 Task: Look for the hotel.
Action: Mouse moved to (886, 124)
Screenshot: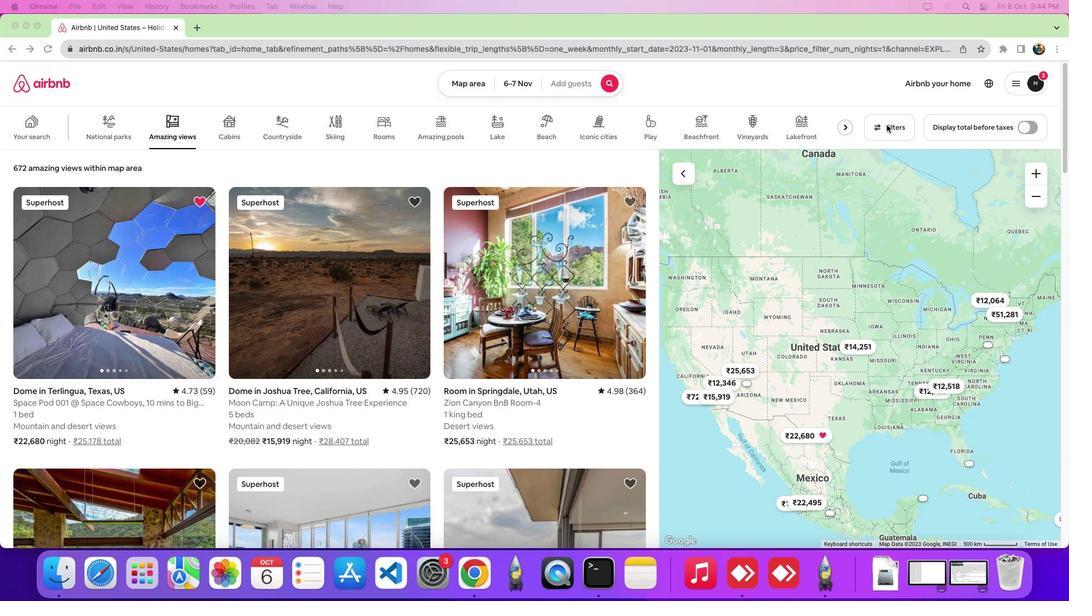 
Action: Mouse pressed left at (886, 124)
Screenshot: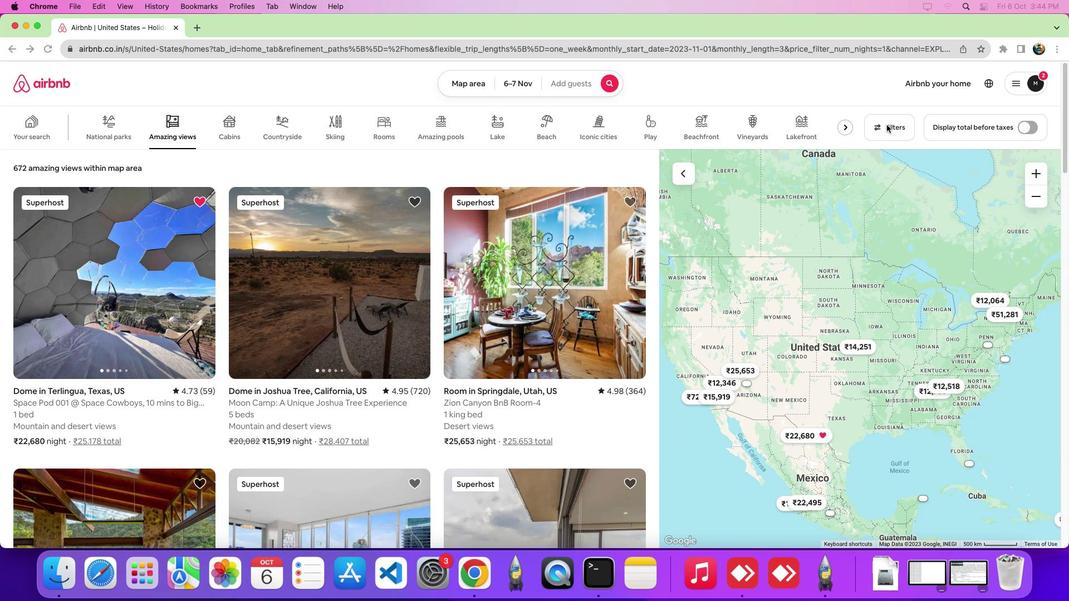 
Action: Mouse pressed left at (886, 124)
Screenshot: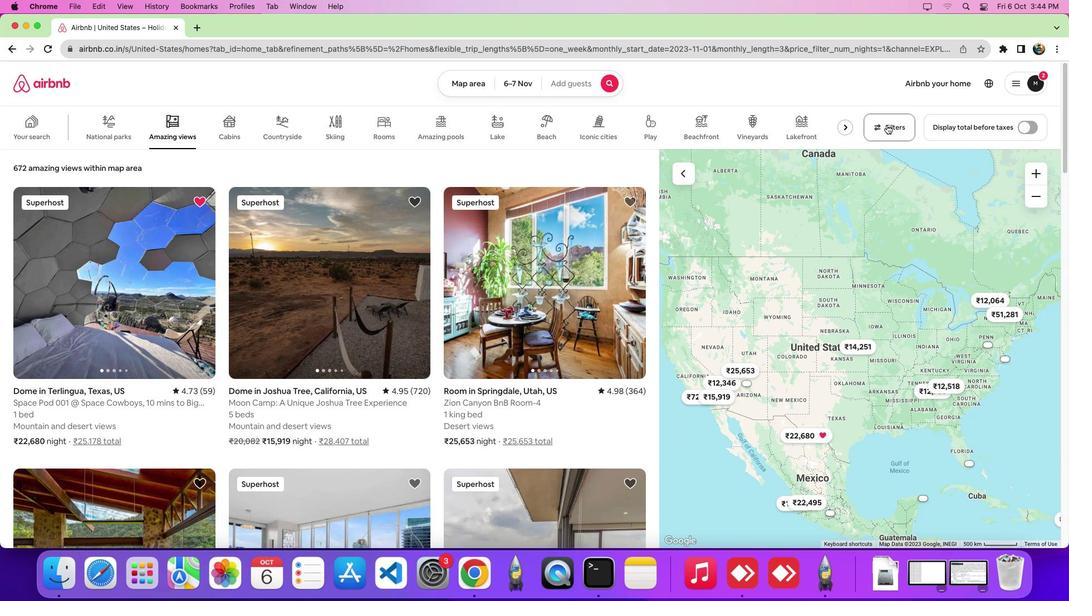 
Action: Mouse moved to (536, 201)
Screenshot: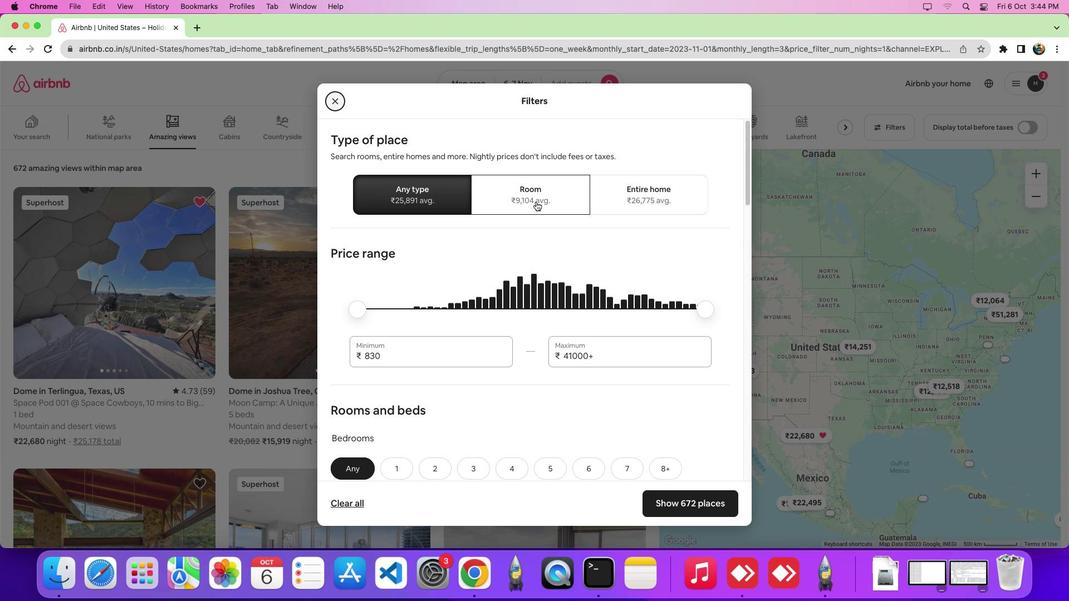 
Action: Mouse pressed left at (536, 201)
Screenshot: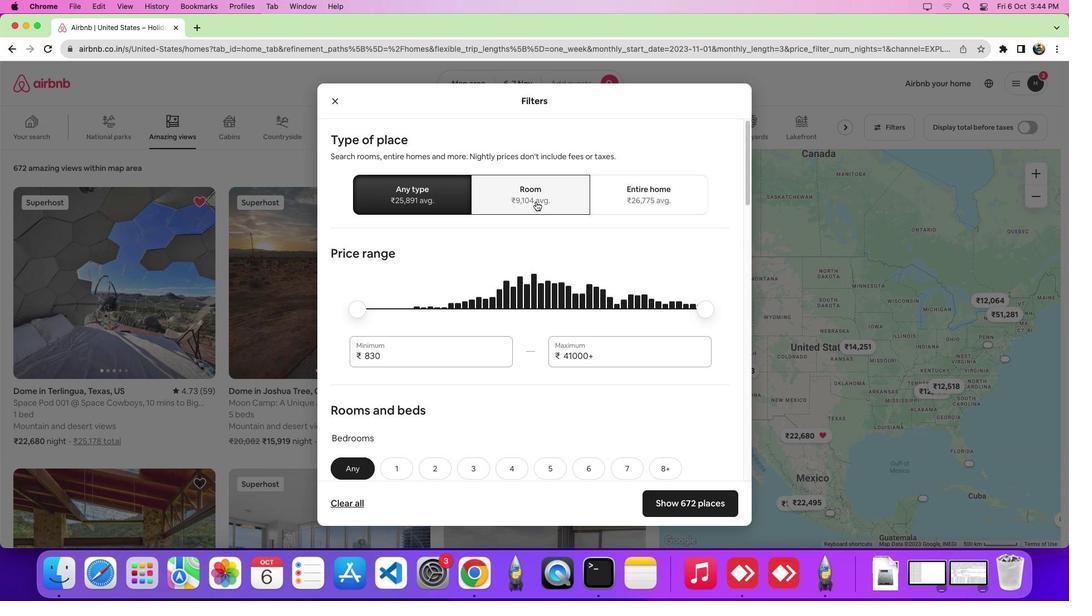 
Action: Mouse moved to (554, 295)
Screenshot: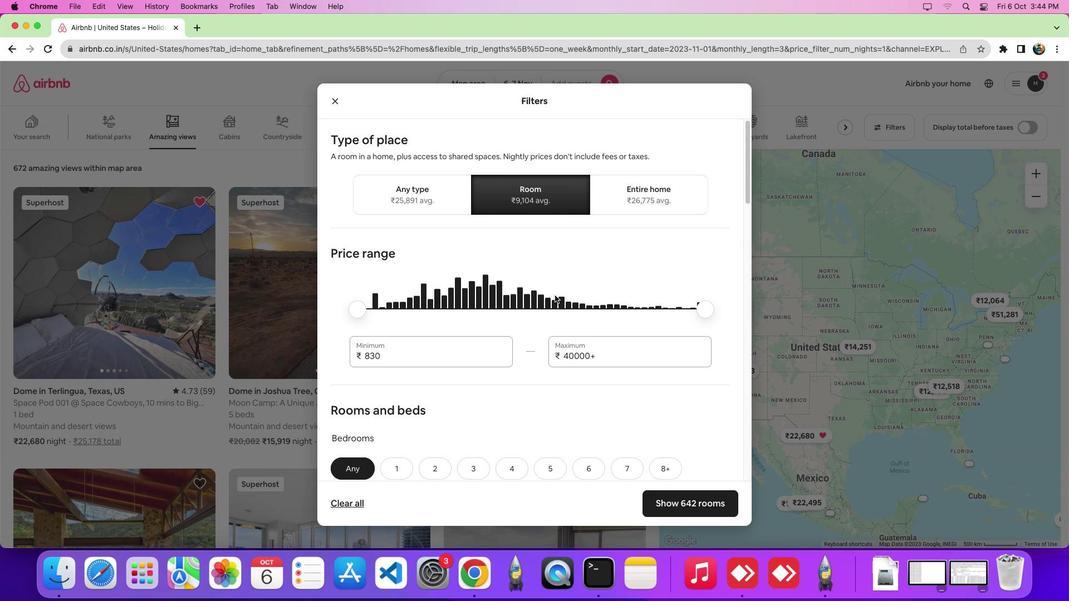 
Action: Mouse scrolled (554, 295) with delta (0, 0)
Screenshot: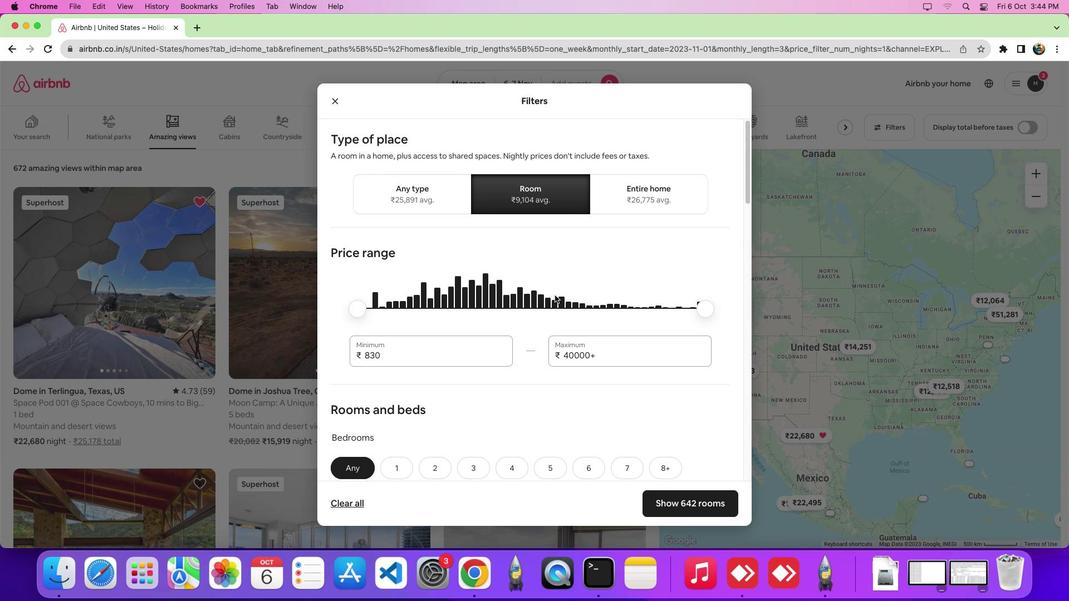 
Action: Mouse scrolled (554, 295) with delta (0, 0)
Screenshot: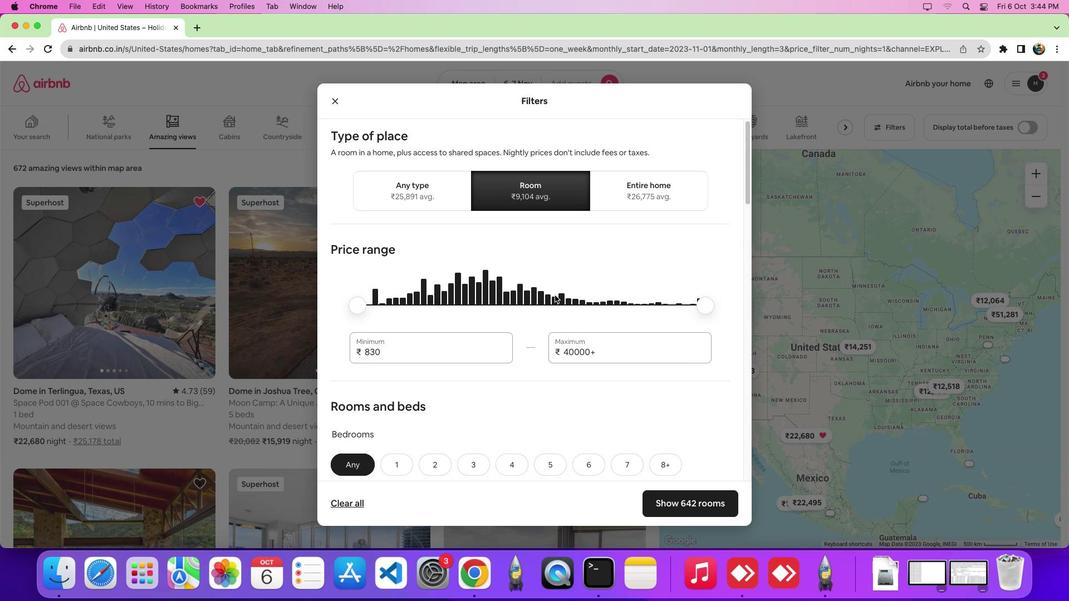 
Action: Mouse scrolled (554, 295) with delta (0, -3)
Screenshot: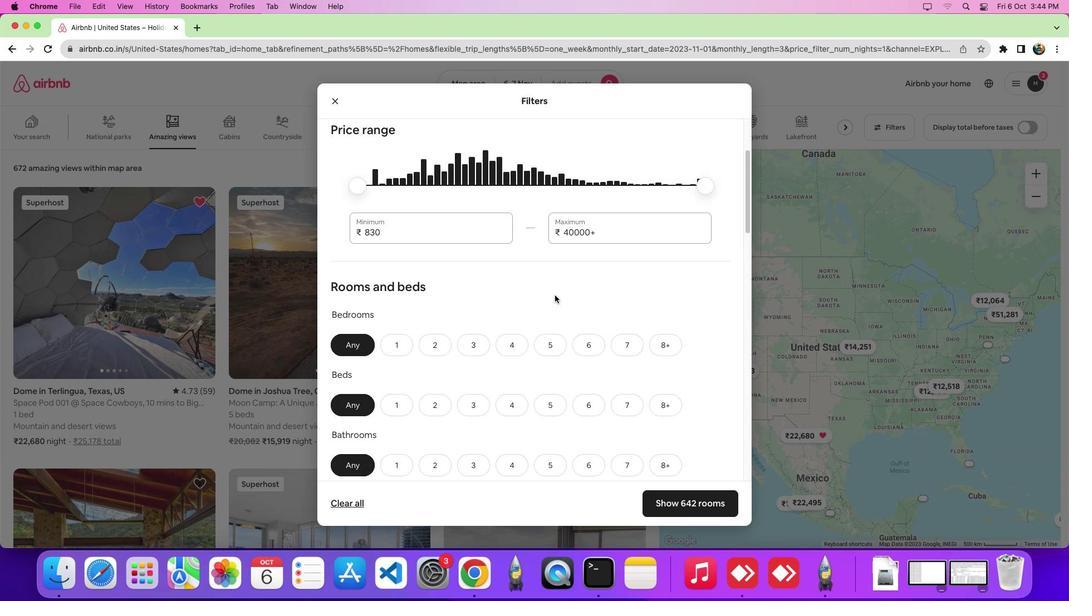 
Action: Mouse scrolled (554, 295) with delta (0, -4)
Screenshot: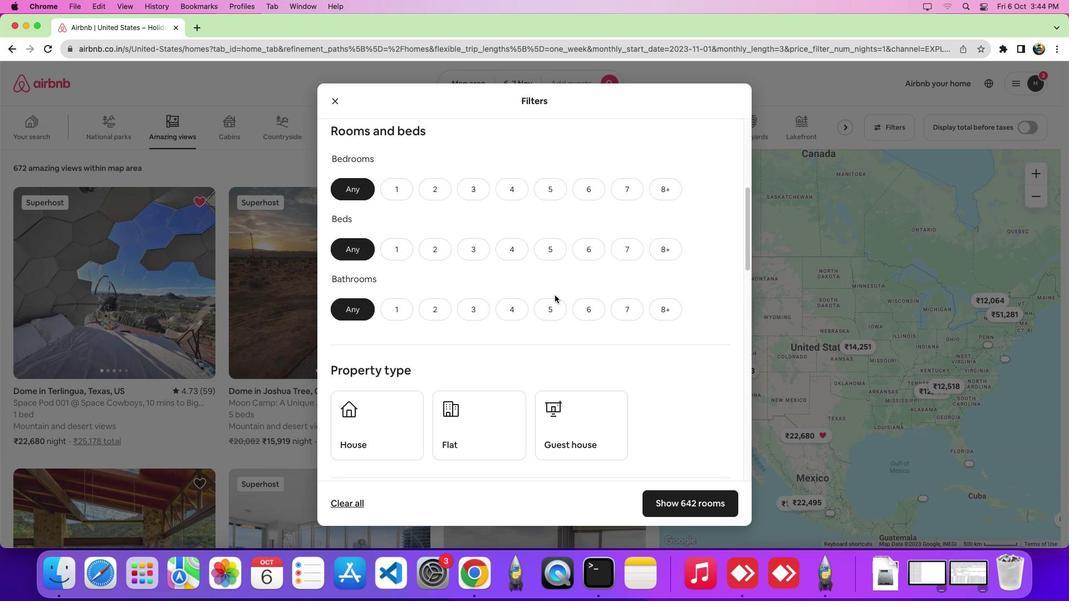 
Action: Mouse moved to (660, 303)
Screenshot: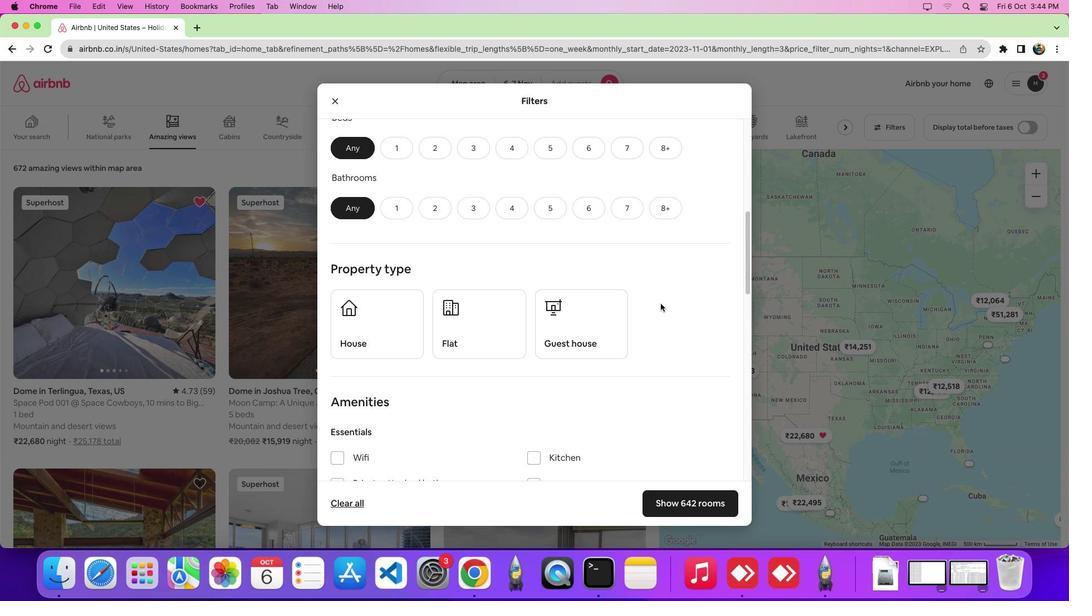 
Action: Mouse pressed left at (660, 303)
Screenshot: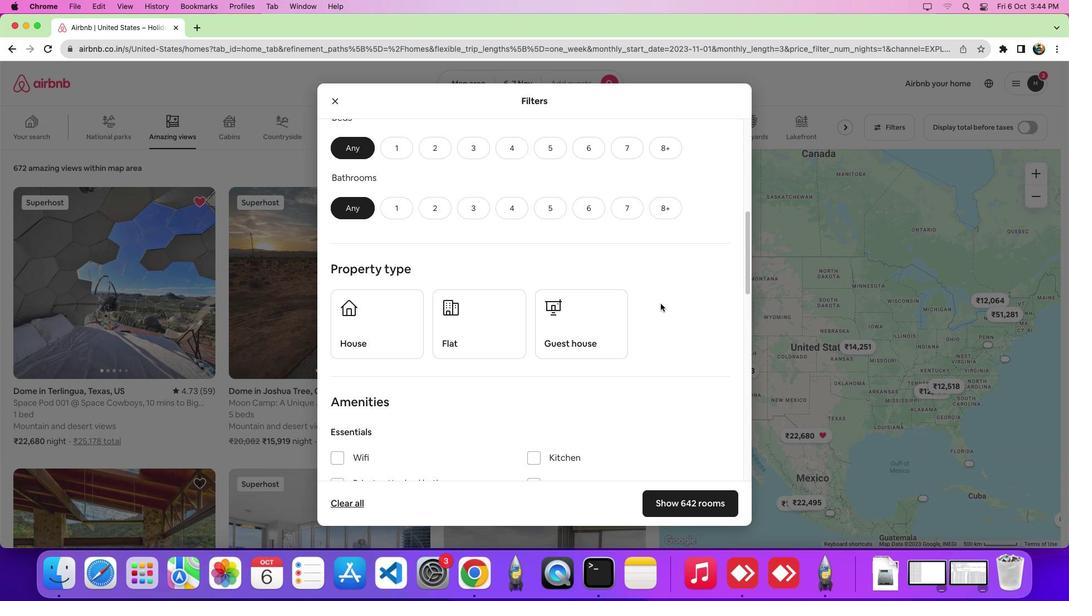 
Action: Mouse scrolled (660, 303) with delta (0, 0)
Screenshot: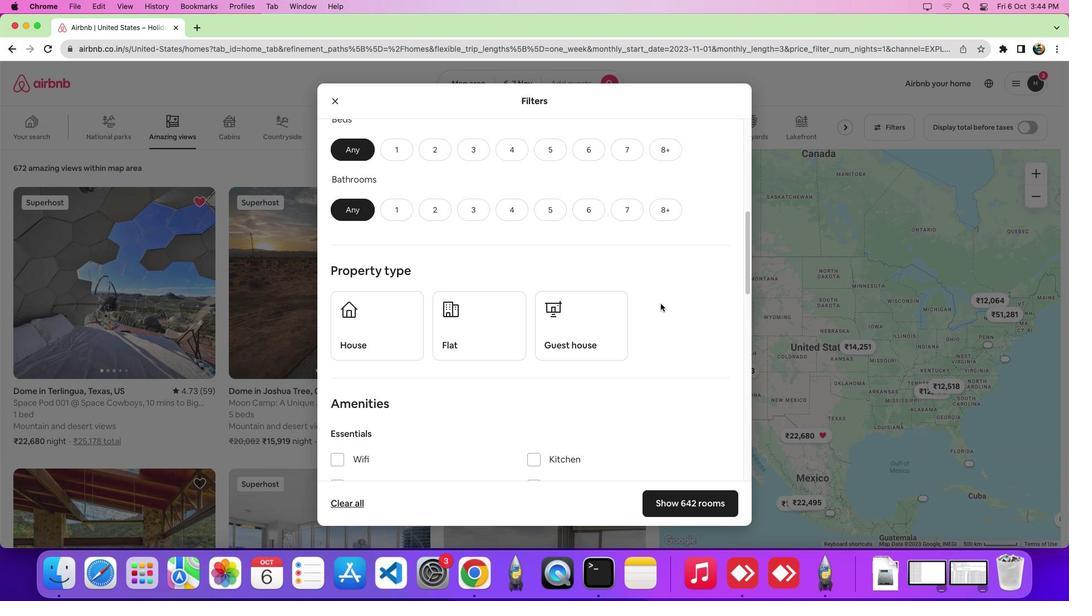 
Action: Mouse scrolled (660, 303) with delta (0, 0)
Screenshot: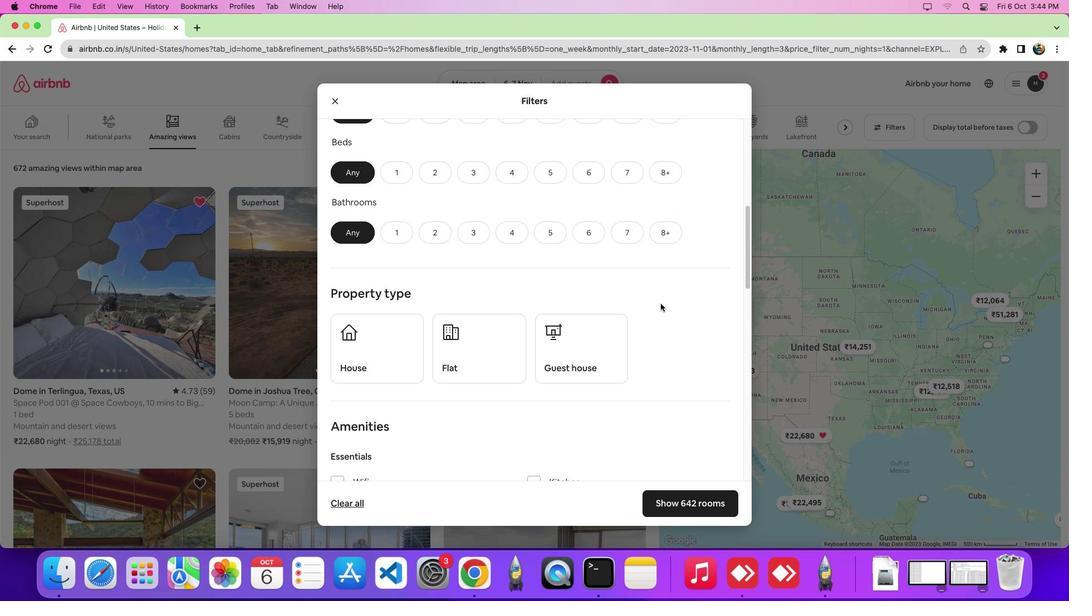 
Action: Mouse scrolled (660, 303) with delta (0, 3)
Screenshot: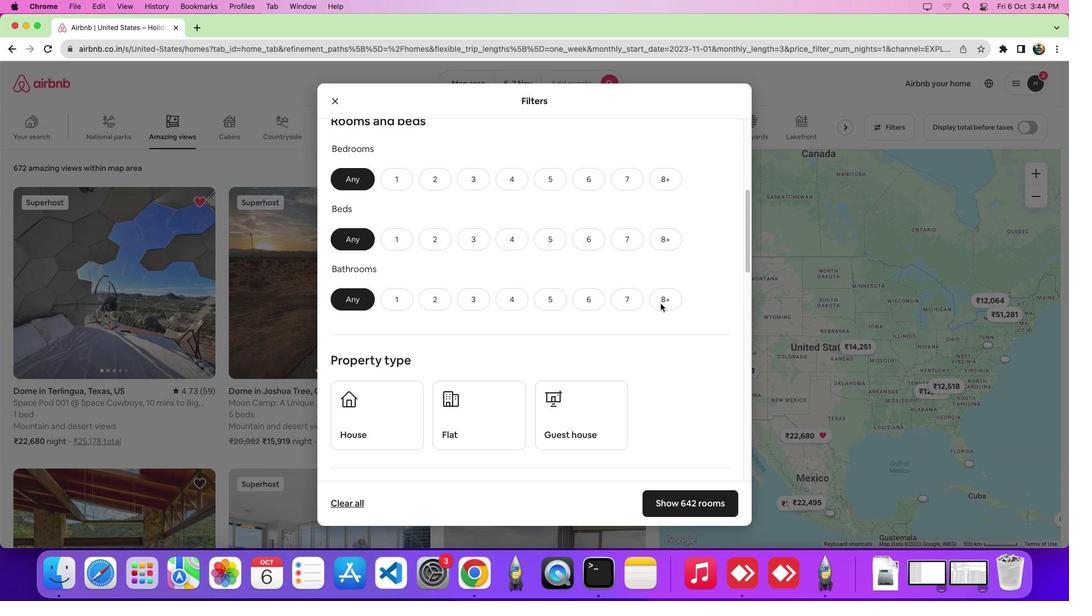 
Action: Mouse moved to (358, 509)
Screenshot: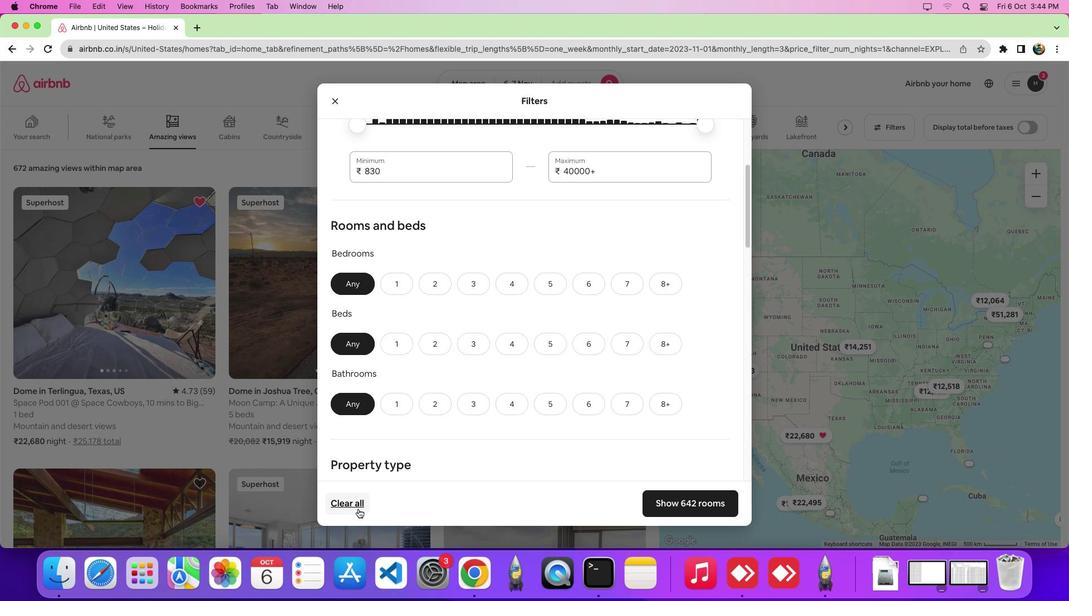 
Action: Mouse pressed left at (358, 509)
Screenshot: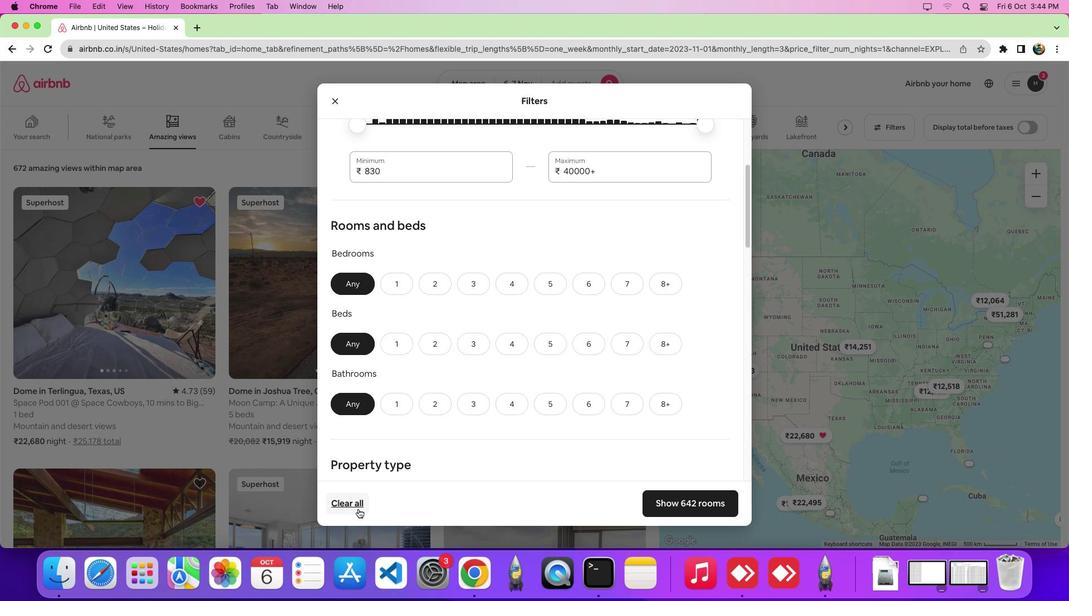 
Action: Mouse moved to (534, 390)
Screenshot: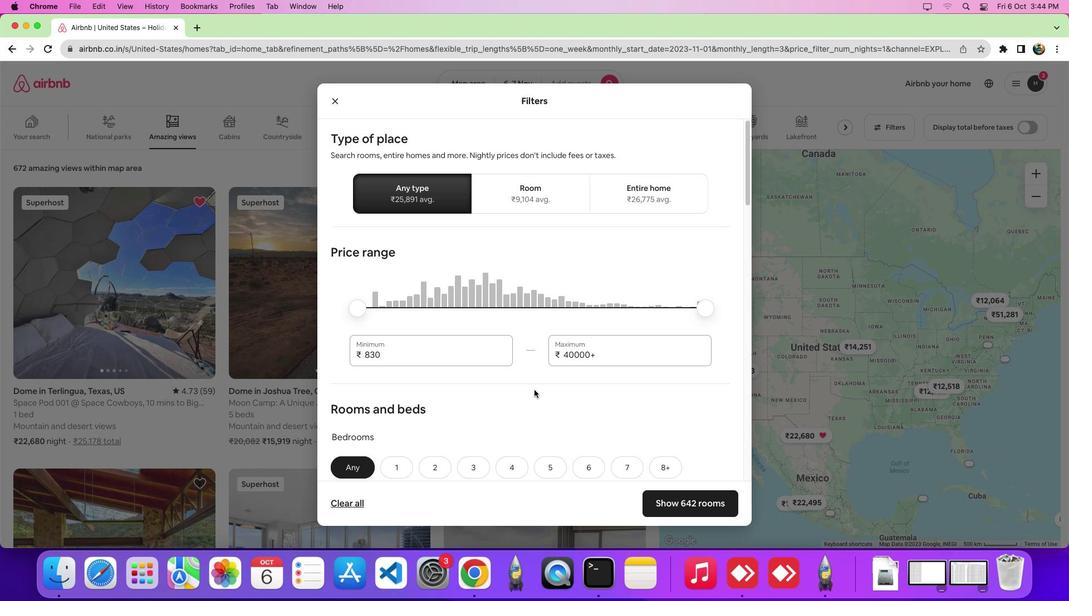 
Action: Mouse scrolled (534, 390) with delta (0, 0)
Screenshot: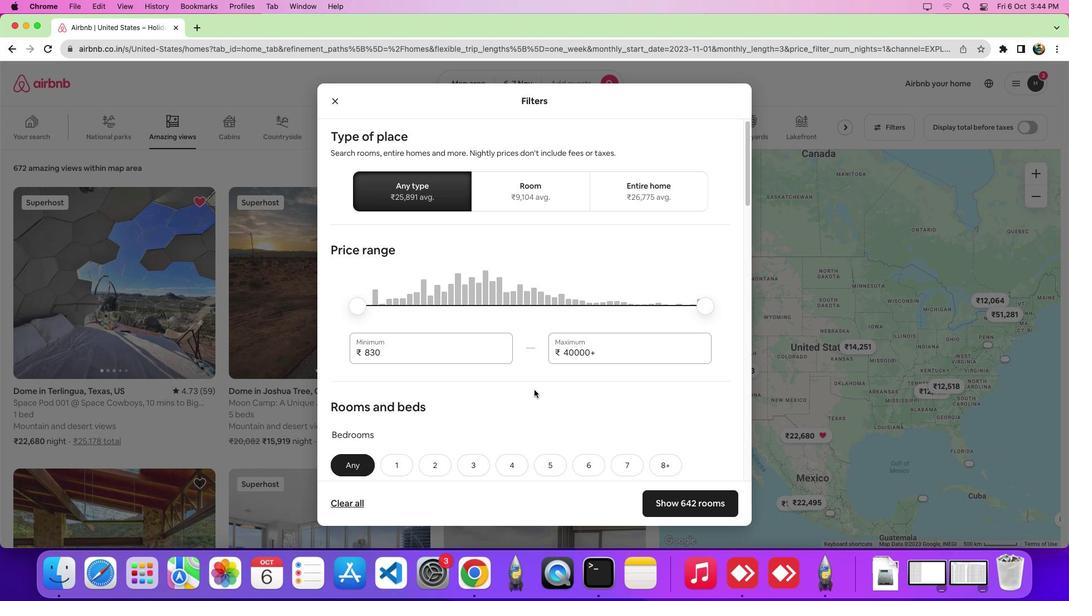 
Action: Mouse moved to (534, 389)
Screenshot: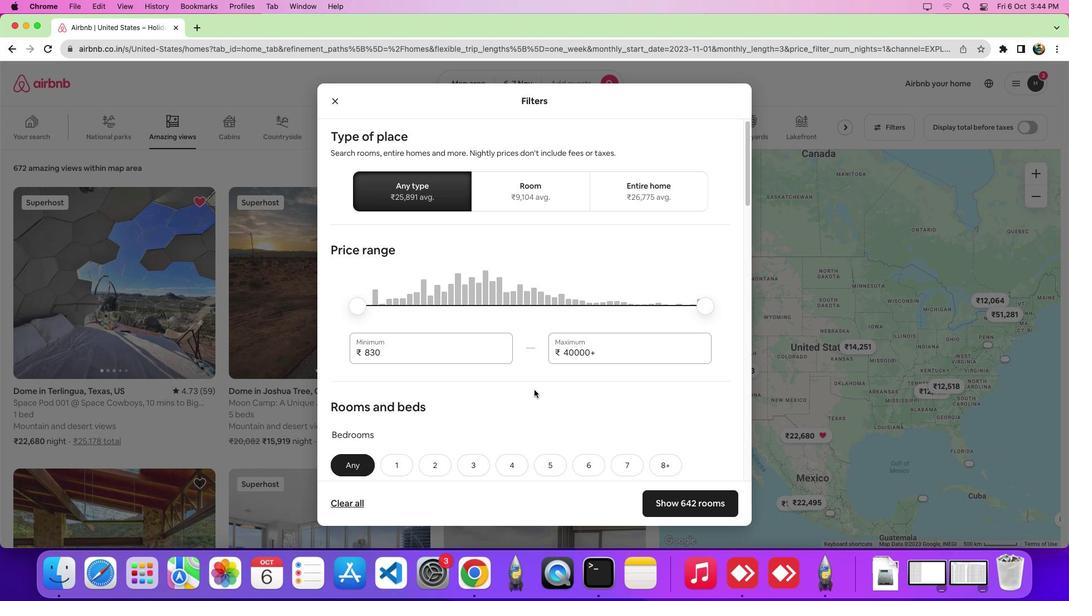 
Action: Mouse scrolled (534, 389) with delta (0, 0)
Screenshot: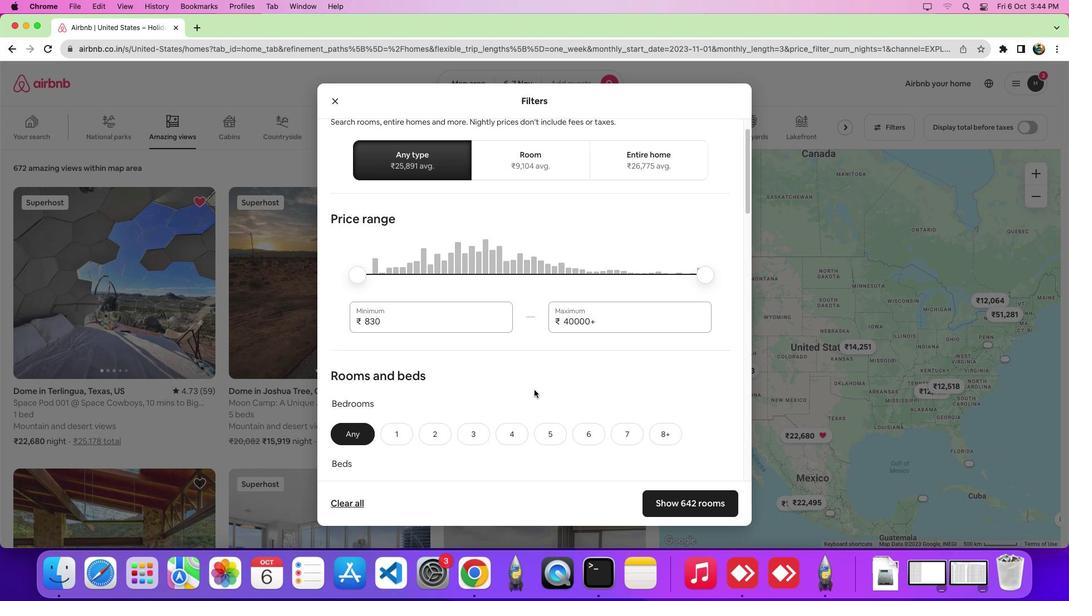 
Action: Mouse scrolled (534, 389) with delta (0, -3)
Screenshot: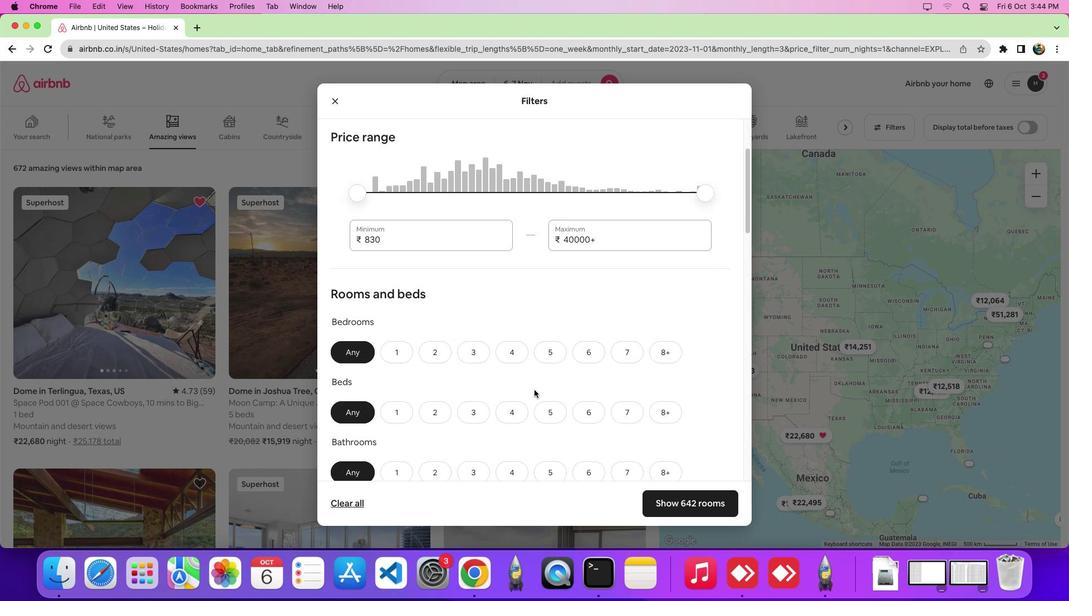 
Action: Mouse moved to (542, 379)
Screenshot: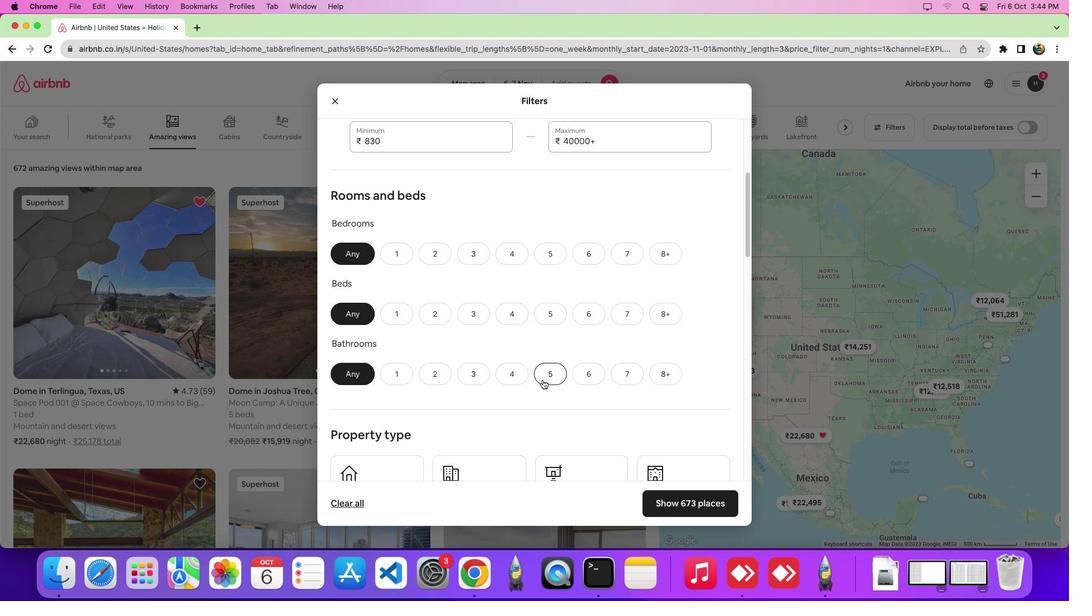 
Action: Mouse scrolled (542, 379) with delta (0, 0)
Screenshot: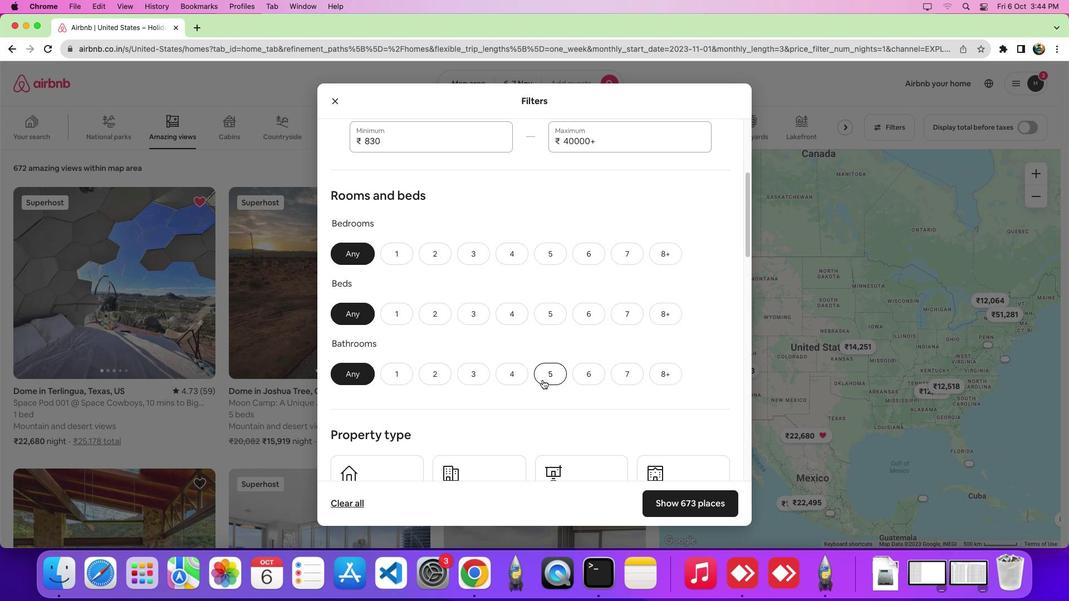 
Action: Mouse scrolled (542, 379) with delta (0, 0)
Screenshot: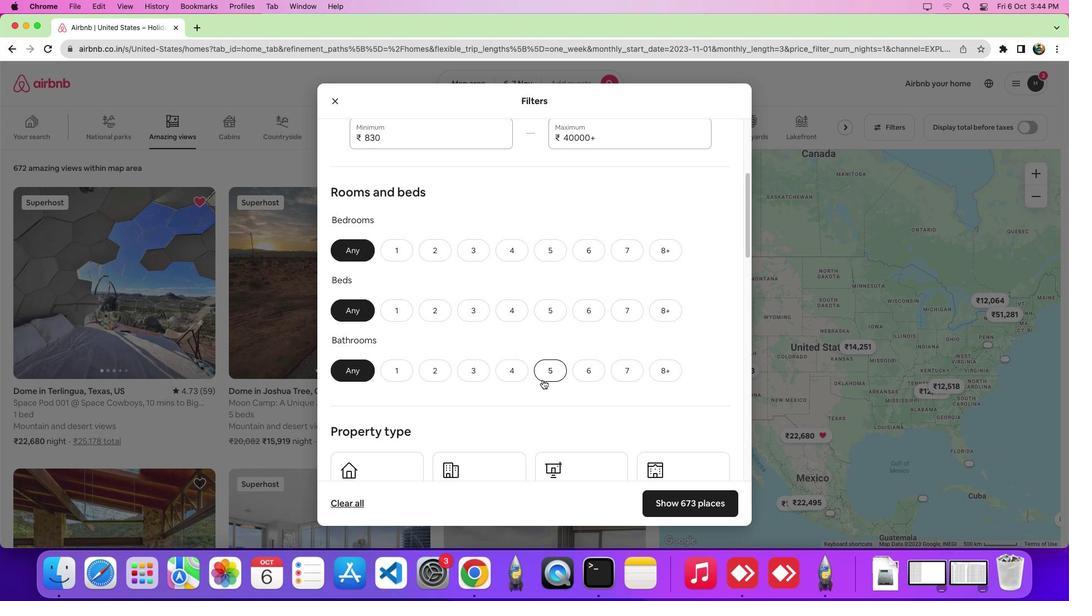 
Action: Mouse scrolled (542, 379) with delta (0, -1)
Screenshot: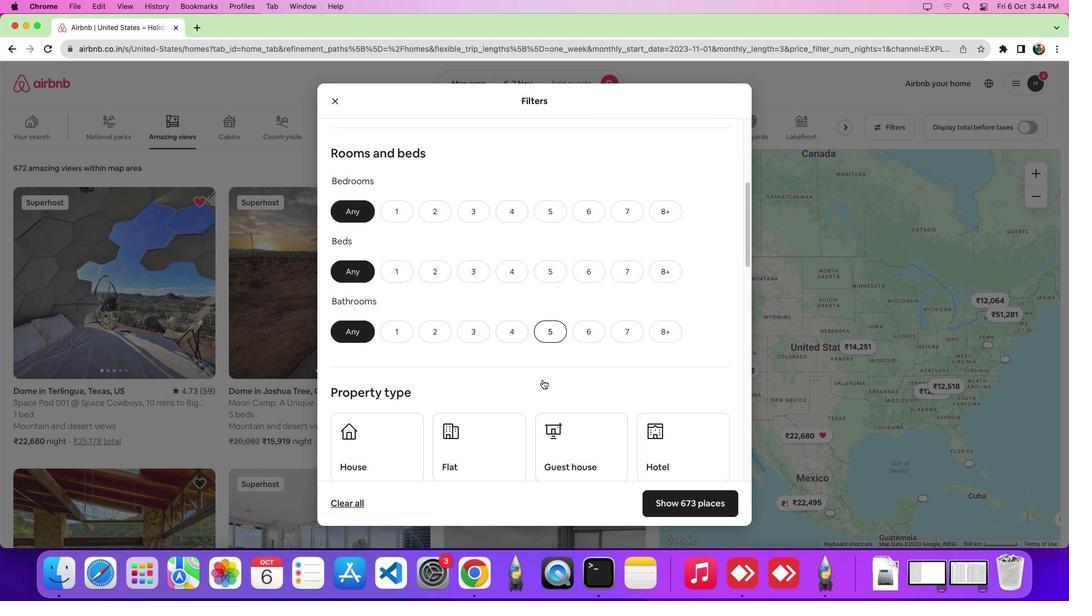 
Action: Mouse moved to (671, 392)
Screenshot: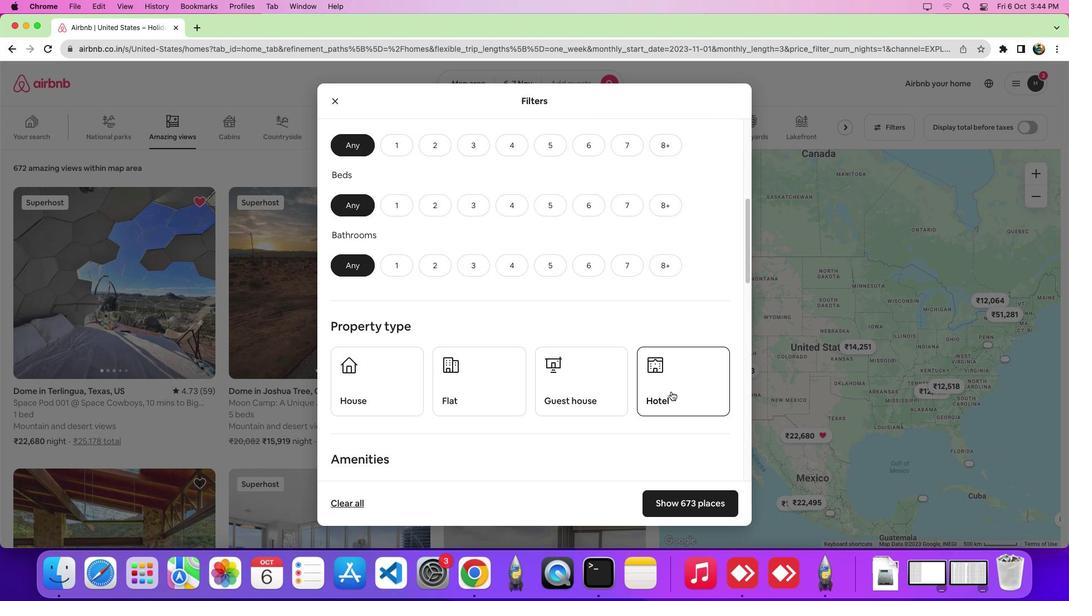 
Action: Mouse pressed left at (671, 392)
Screenshot: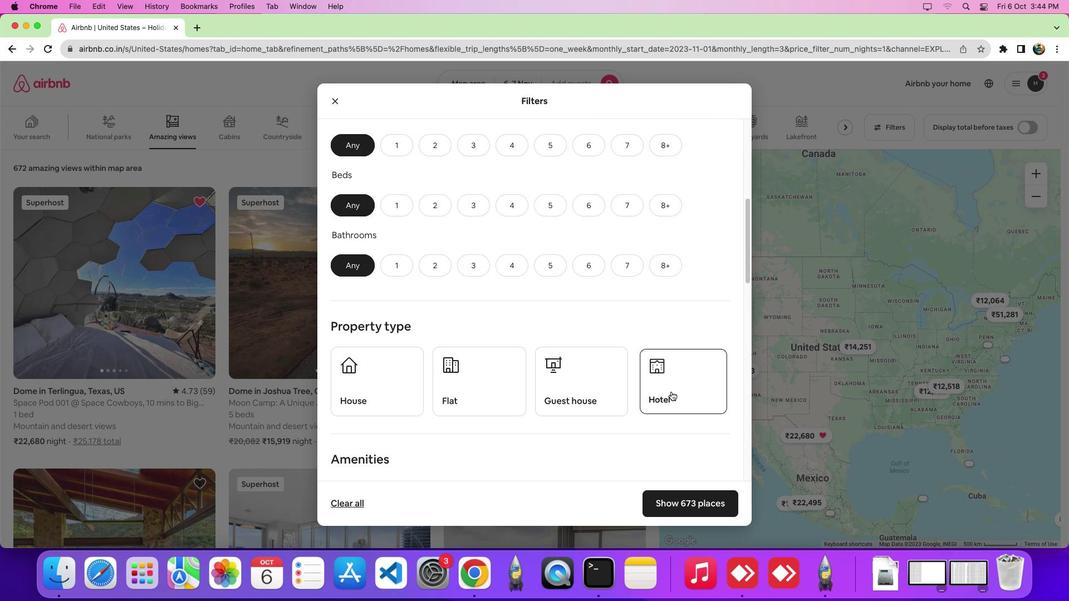 
Action: Mouse moved to (679, 507)
Screenshot: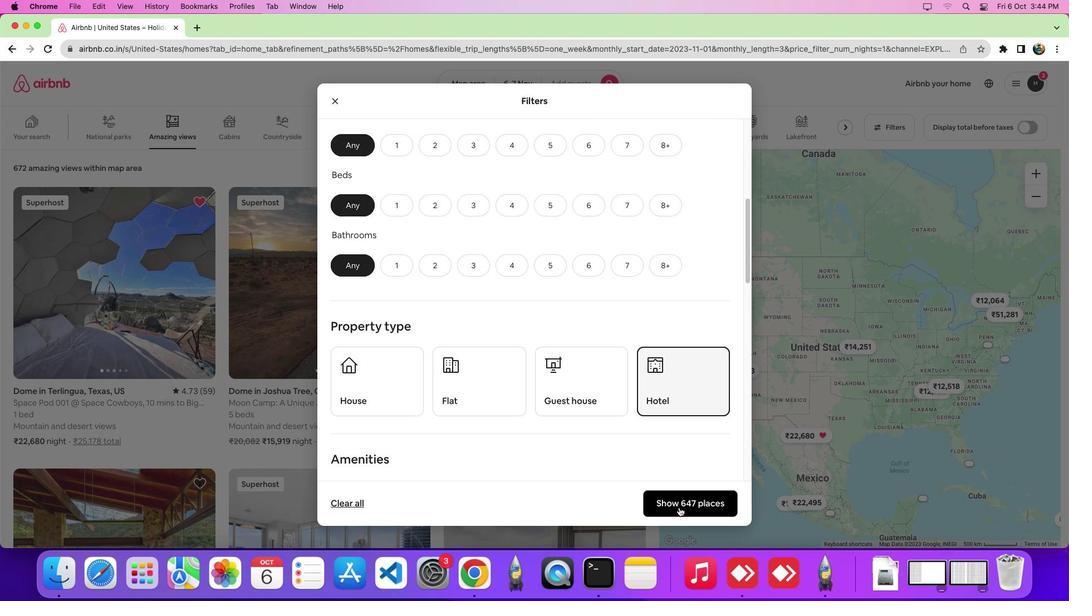 
Action: Mouse pressed left at (679, 507)
Screenshot: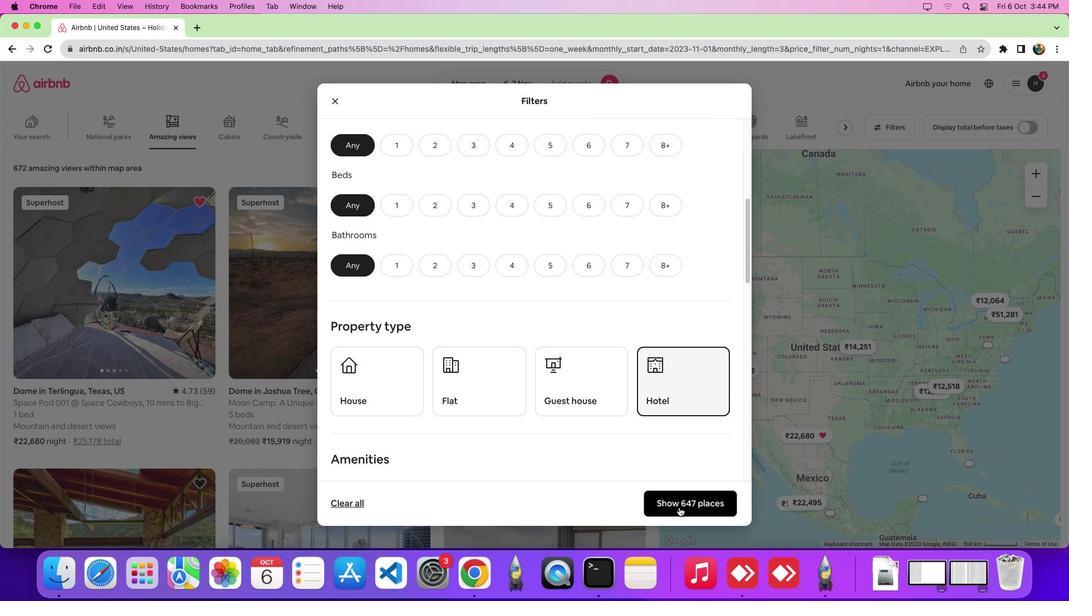 
Action: Mouse moved to (673, 509)
Screenshot: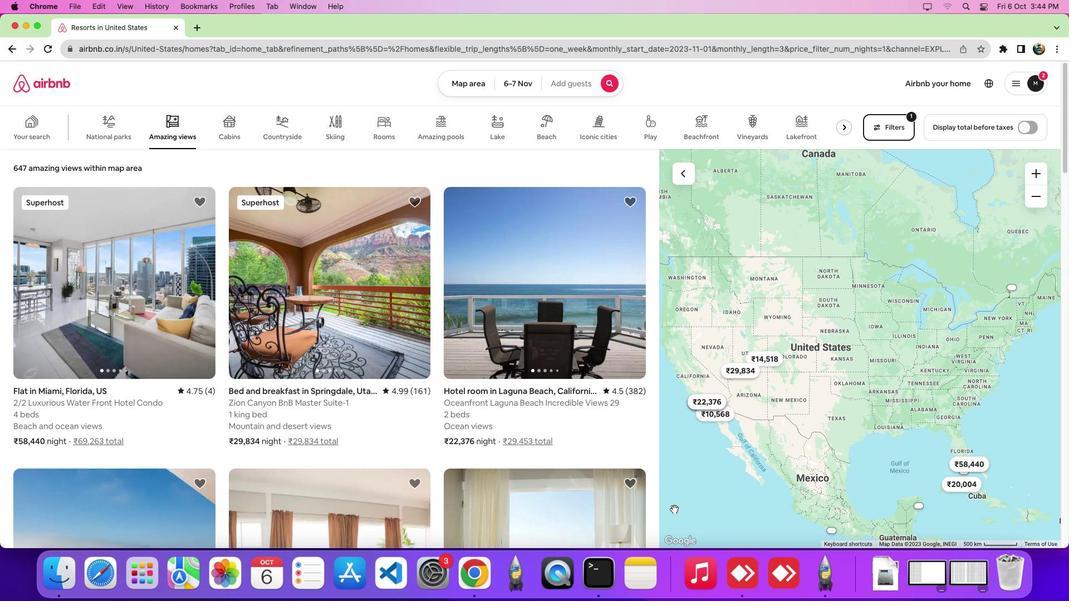 
